 Task: Sort the products by unit price (low first).
Action: Mouse pressed left at (21, 82)
Screenshot: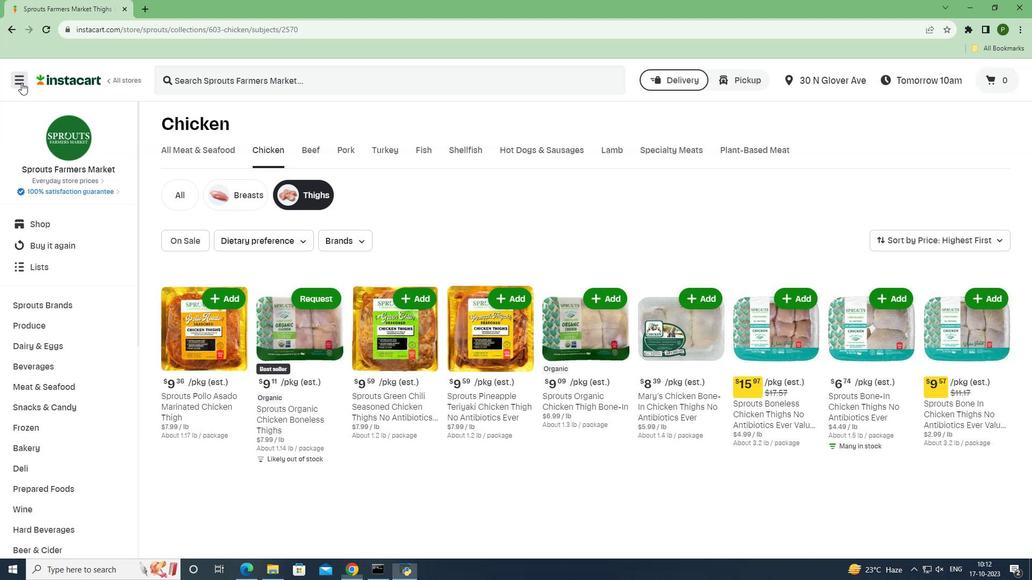
Action: Mouse moved to (58, 278)
Screenshot: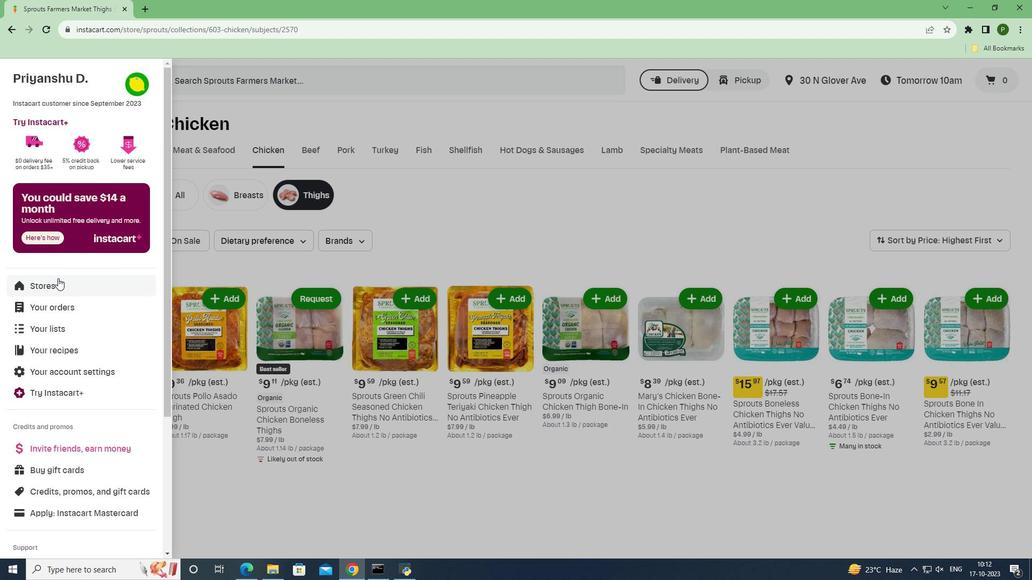 
Action: Mouse pressed left at (58, 278)
Screenshot: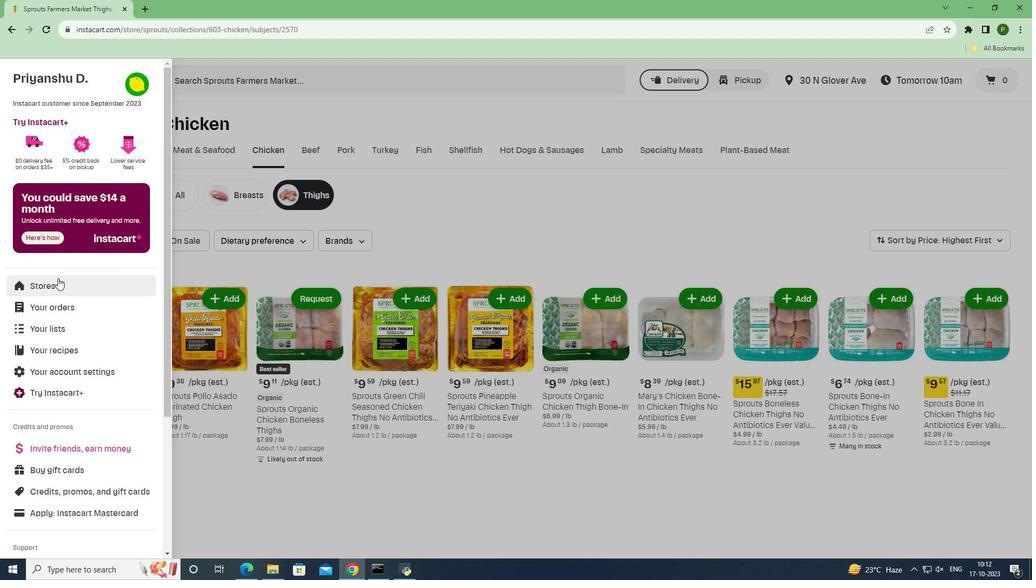 
Action: Mouse moved to (244, 128)
Screenshot: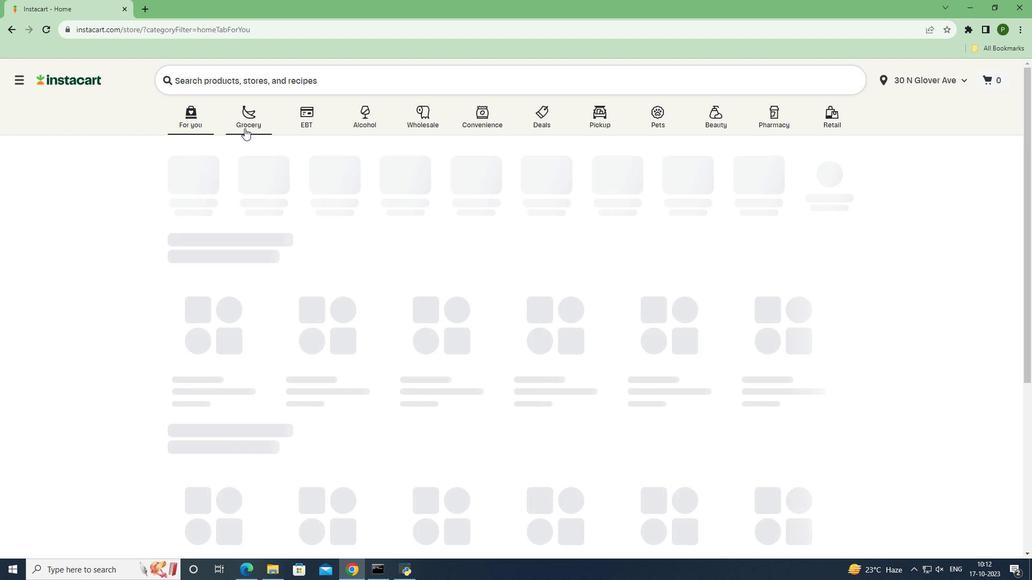 
Action: Mouse pressed left at (244, 128)
Screenshot: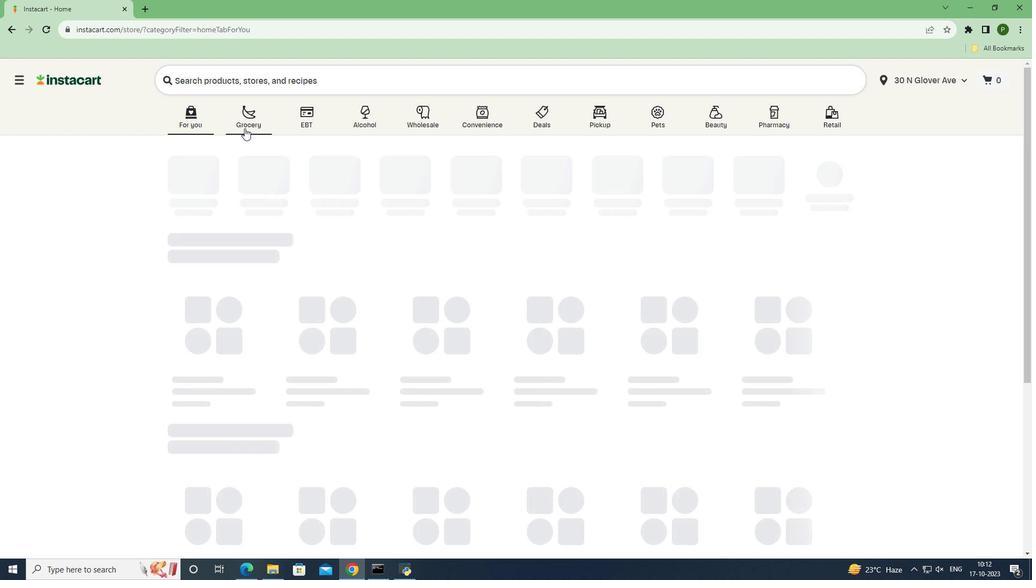 
Action: Mouse moved to (658, 244)
Screenshot: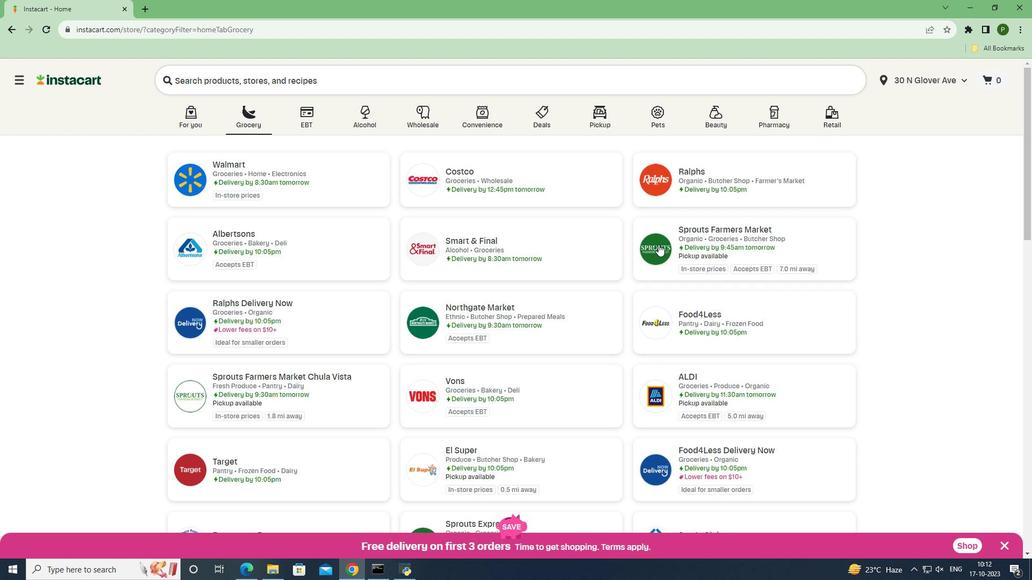 
Action: Mouse pressed left at (658, 244)
Screenshot: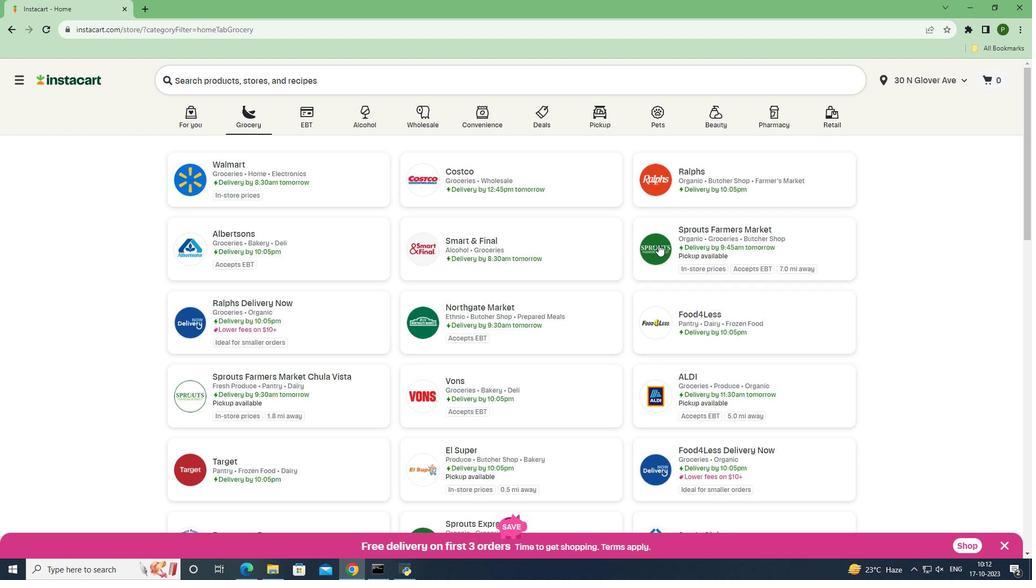 
Action: Mouse moved to (72, 382)
Screenshot: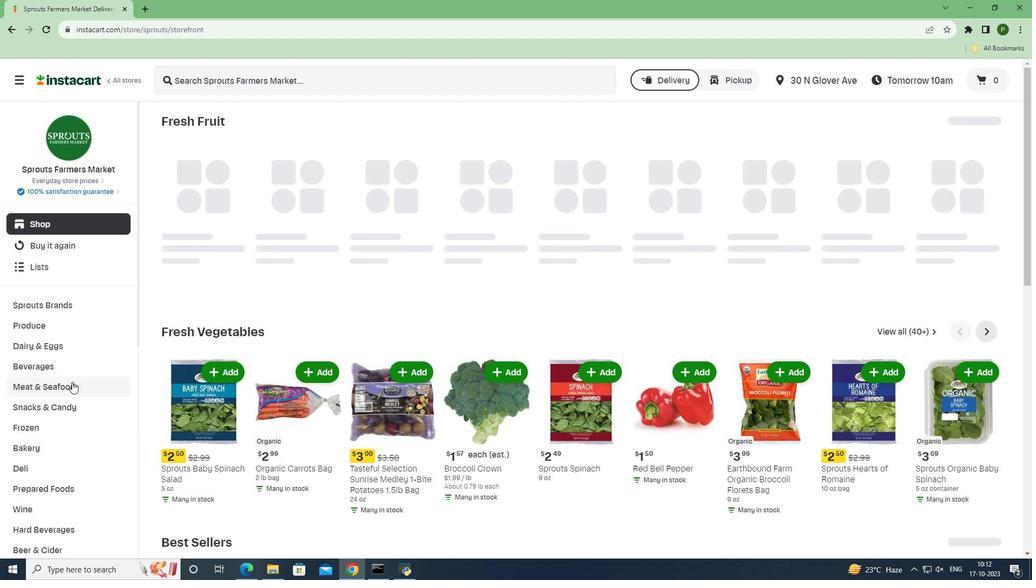 
Action: Mouse pressed left at (72, 382)
Screenshot: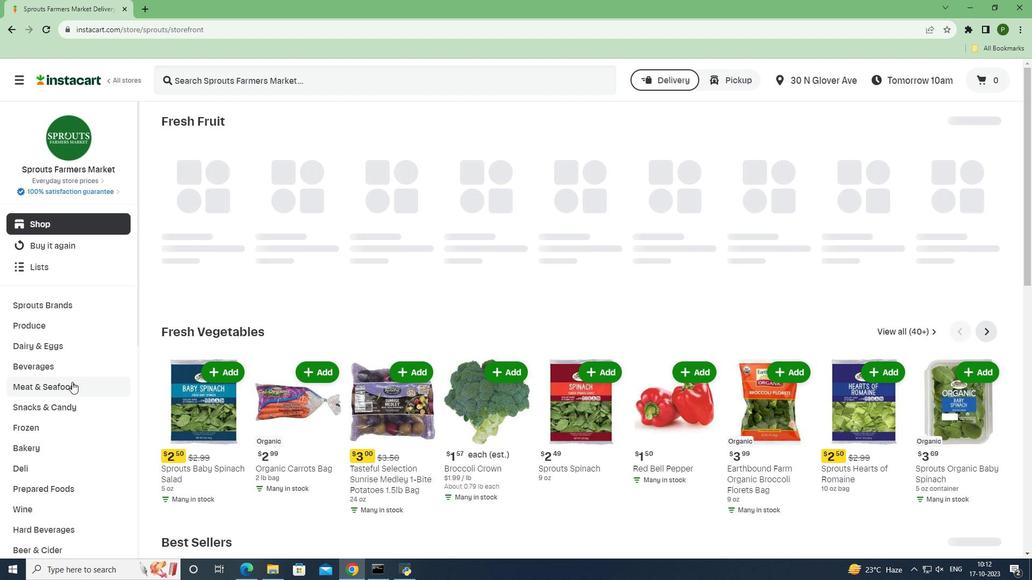 
Action: Mouse moved to (264, 146)
Screenshot: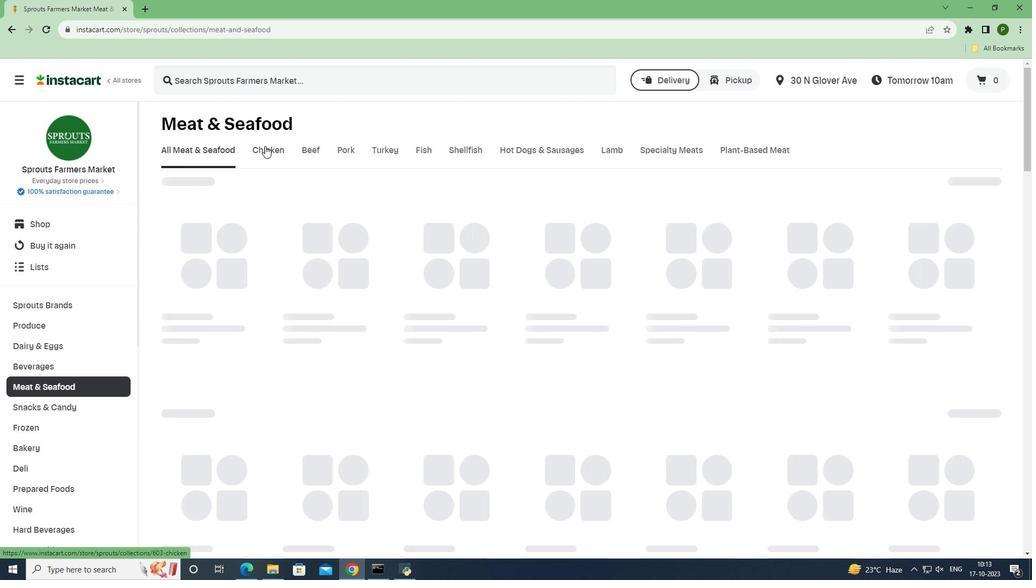 
Action: Mouse pressed left at (264, 146)
Screenshot: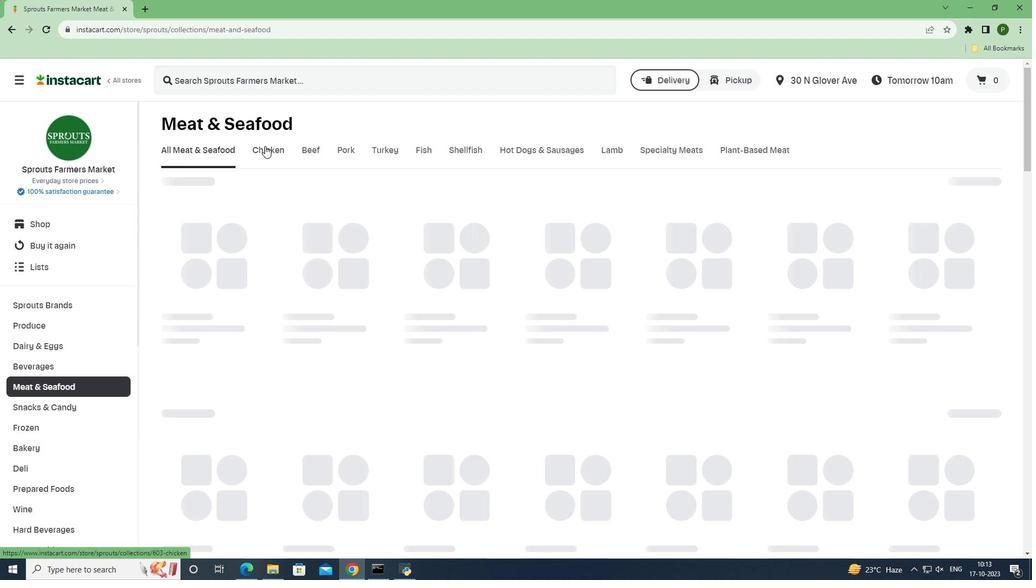 
Action: Mouse moved to (313, 189)
Screenshot: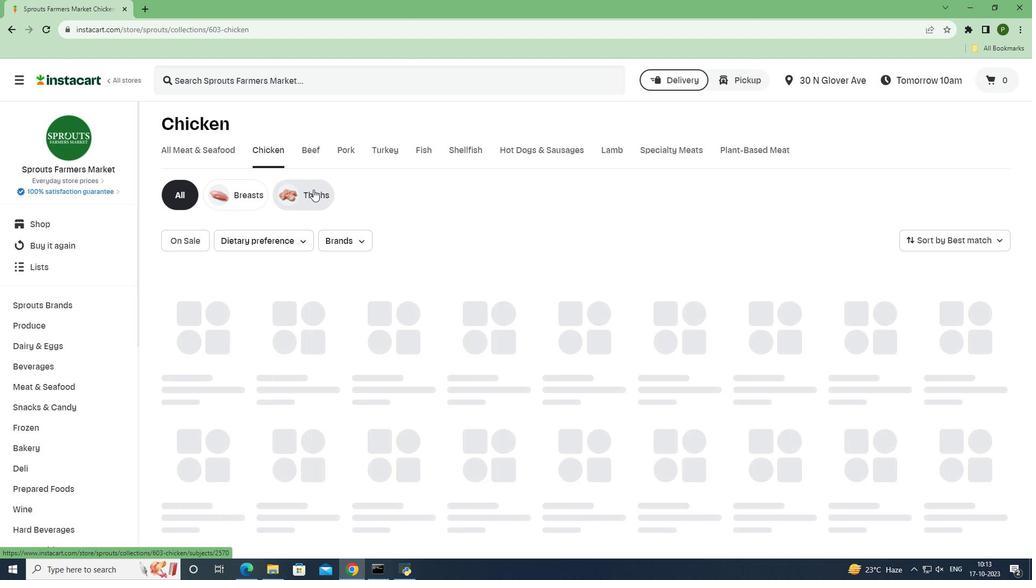 
Action: Mouse pressed left at (313, 189)
Screenshot: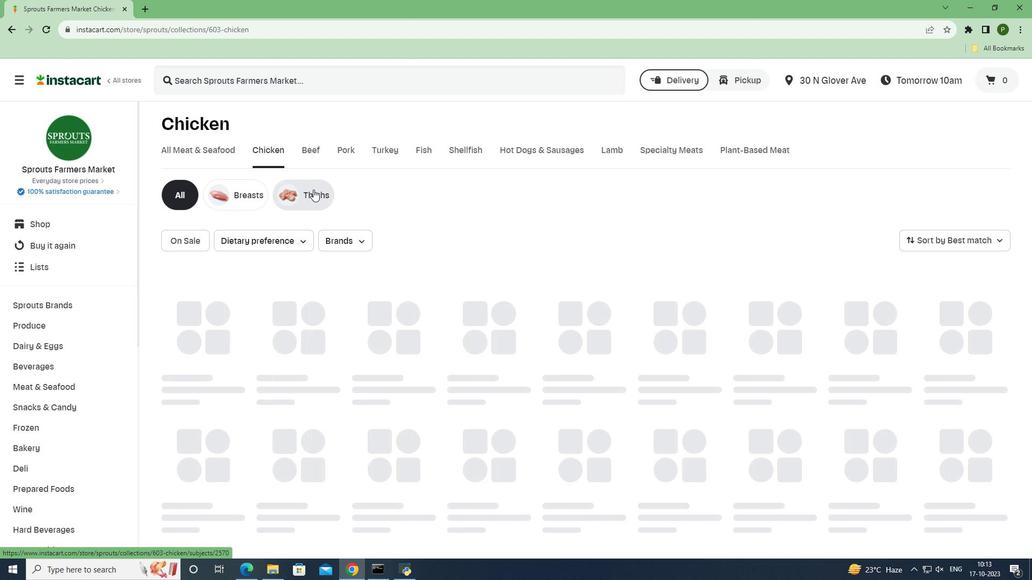 
Action: Mouse moved to (942, 248)
Screenshot: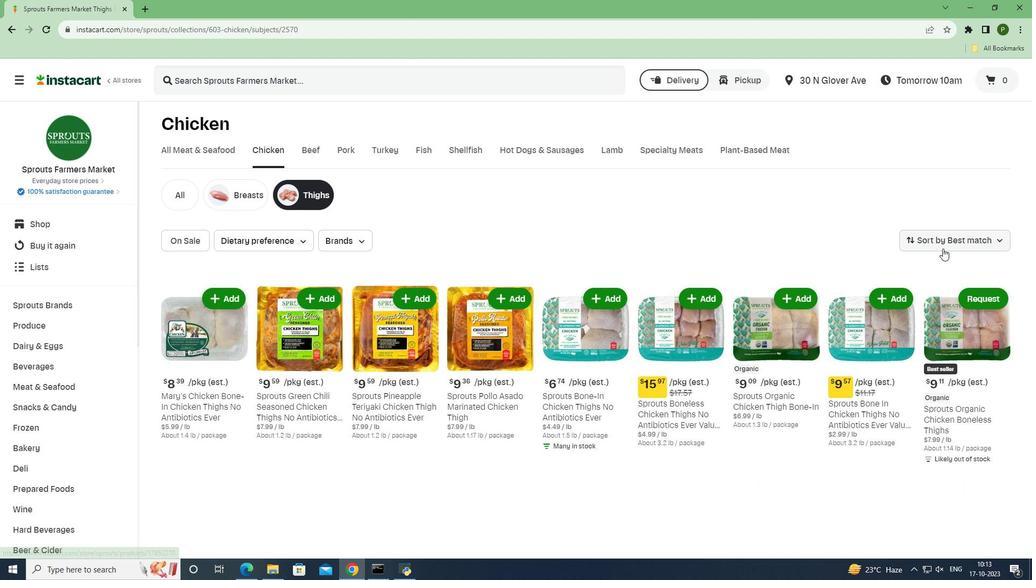 
Action: Mouse pressed left at (942, 248)
Screenshot: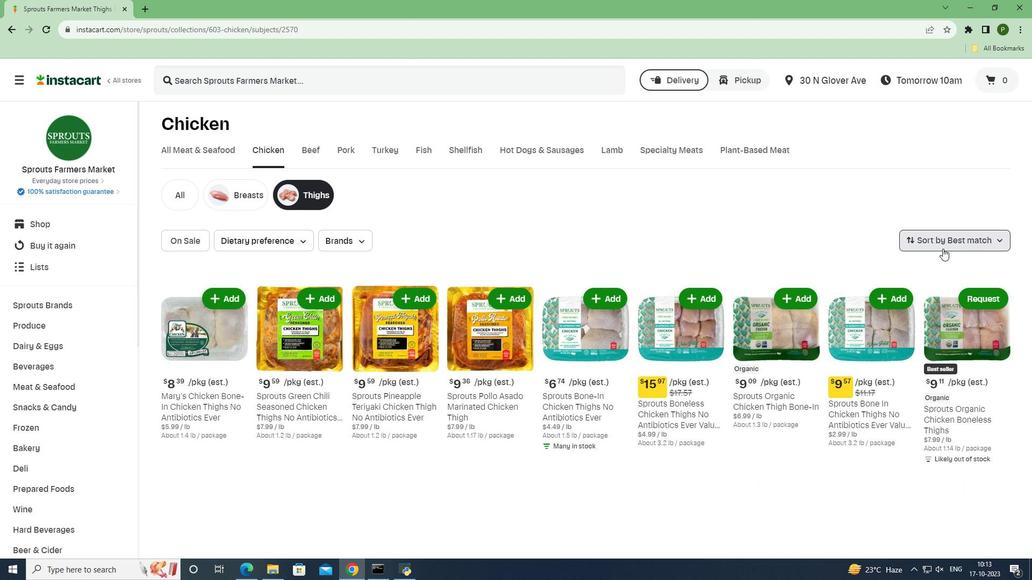 
Action: Mouse moved to (935, 336)
Screenshot: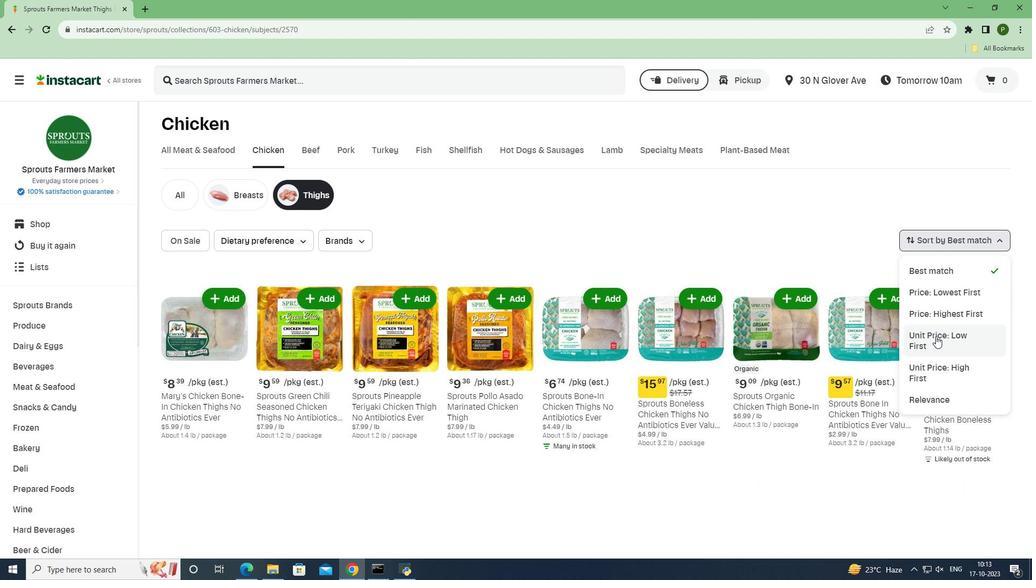 
Action: Mouse pressed left at (935, 336)
Screenshot: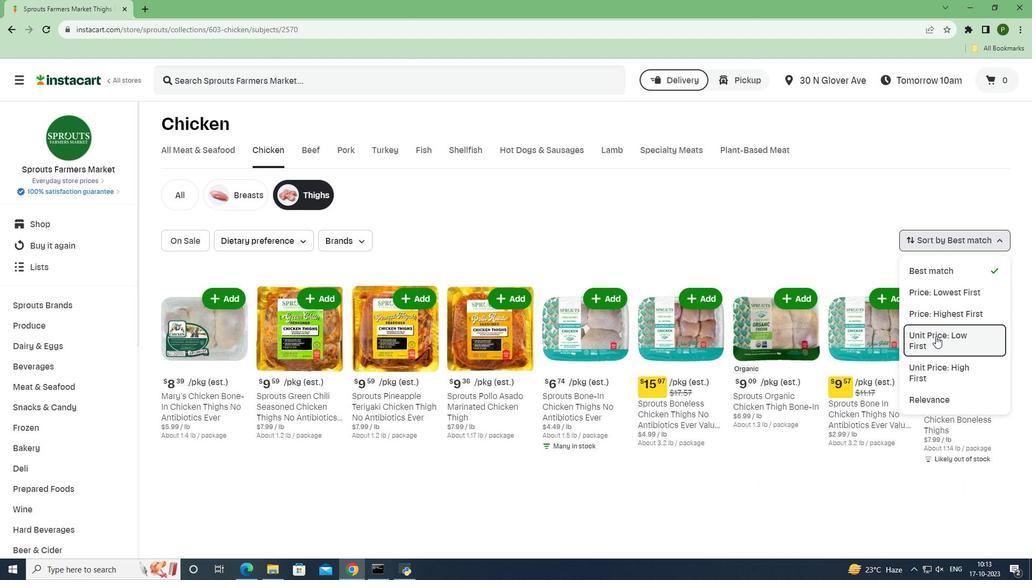 
Action: Mouse moved to (801, 375)
Screenshot: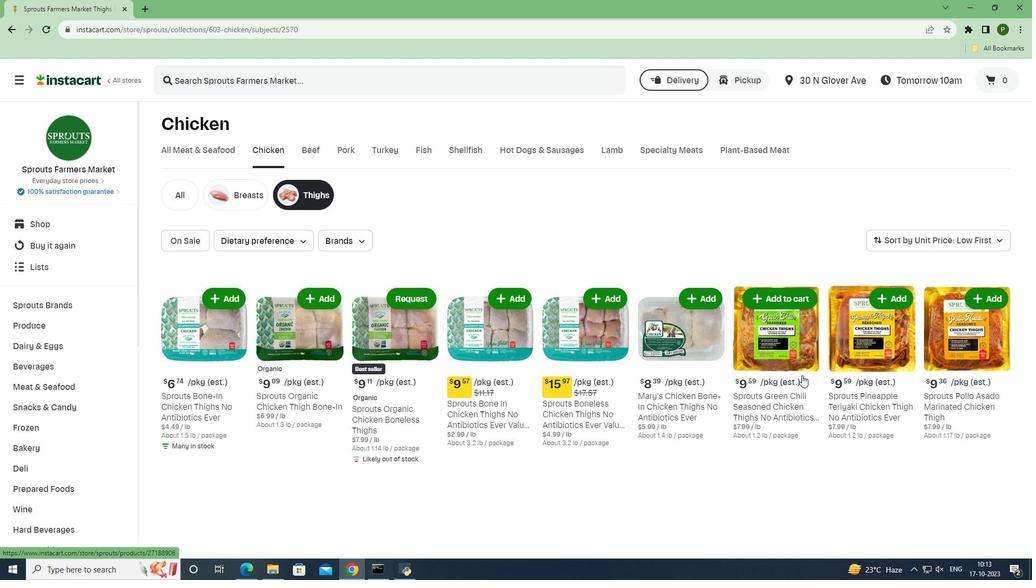 
